 Task: Toggle the option "Log to file" in file logger settings.
Action: Mouse moved to (101, 15)
Screenshot: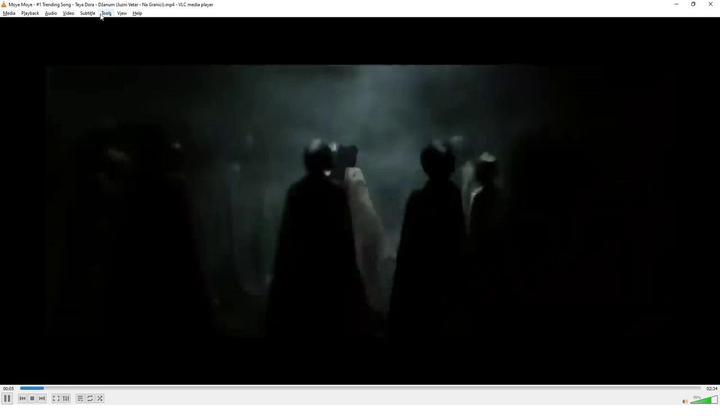 
Action: Mouse pressed left at (101, 15)
Screenshot: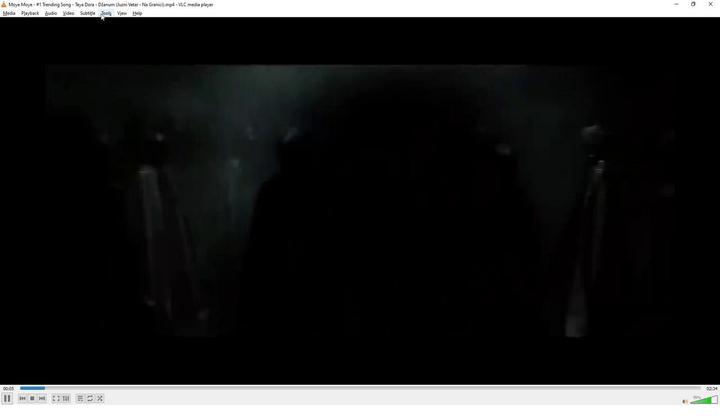 
Action: Mouse moved to (114, 101)
Screenshot: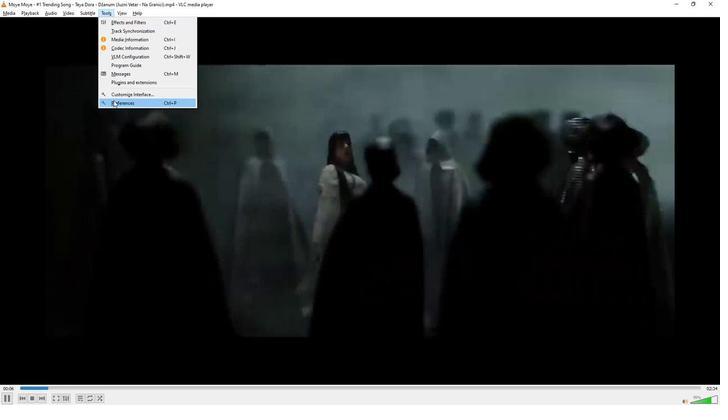 
Action: Mouse pressed left at (114, 101)
Screenshot: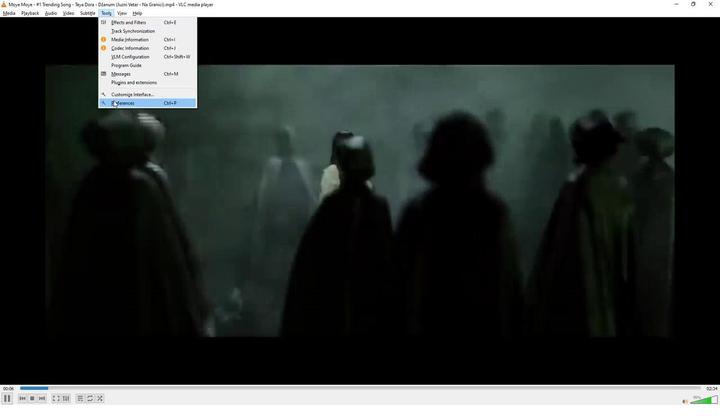 
Action: Mouse moved to (204, 313)
Screenshot: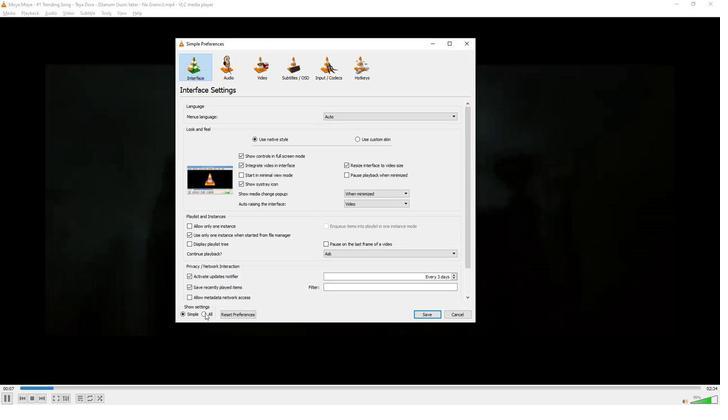 
Action: Mouse pressed left at (204, 313)
Screenshot: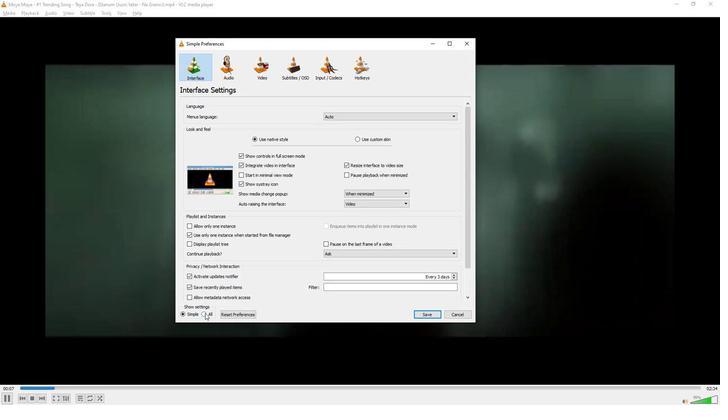 
Action: Mouse moved to (221, 100)
Screenshot: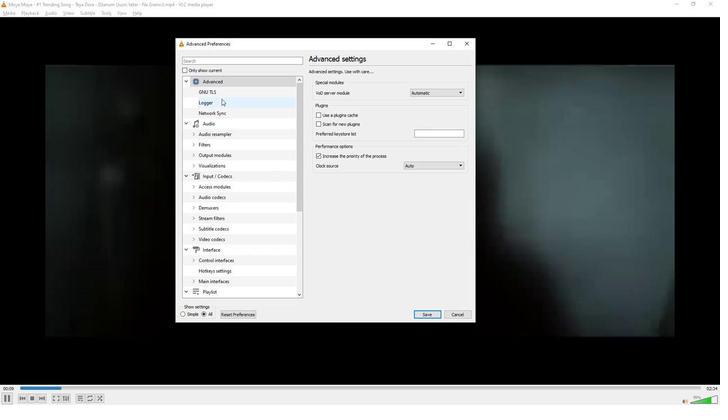 
Action: Mouse pressed left at (221, 100)
Screenshot: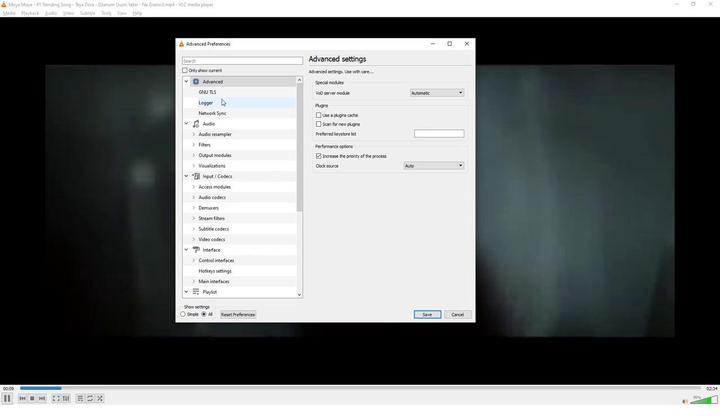 
Action: Mouse moved to (316, 82)
Screenshot: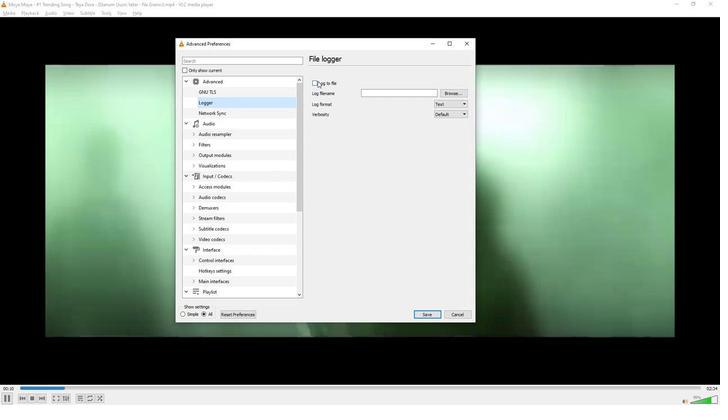 
Action: Mouse pressed left at (316, 82)
Screenshot: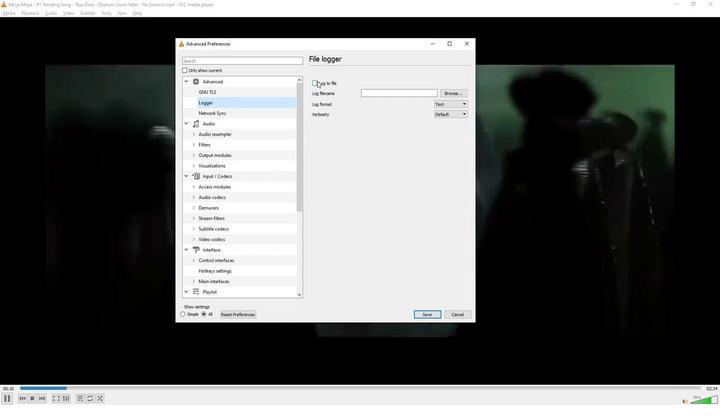 
Action: Mouse moved to (337, 194)
Screenshot: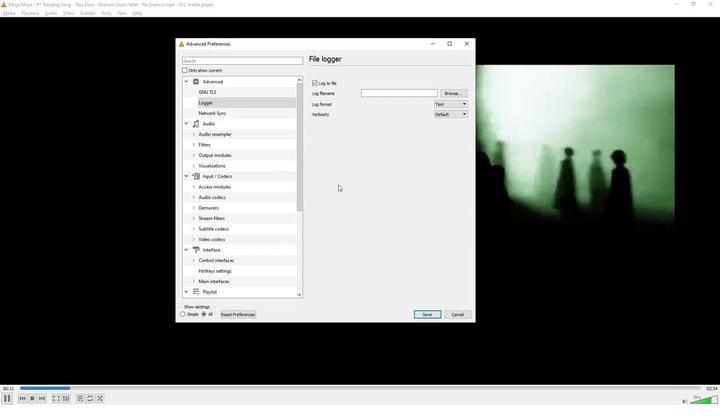 
